 Task: Check the sale-to-list ratio of beach access in the last 5 years.
Action: Mouse moved to (948, 217)
Screenshot: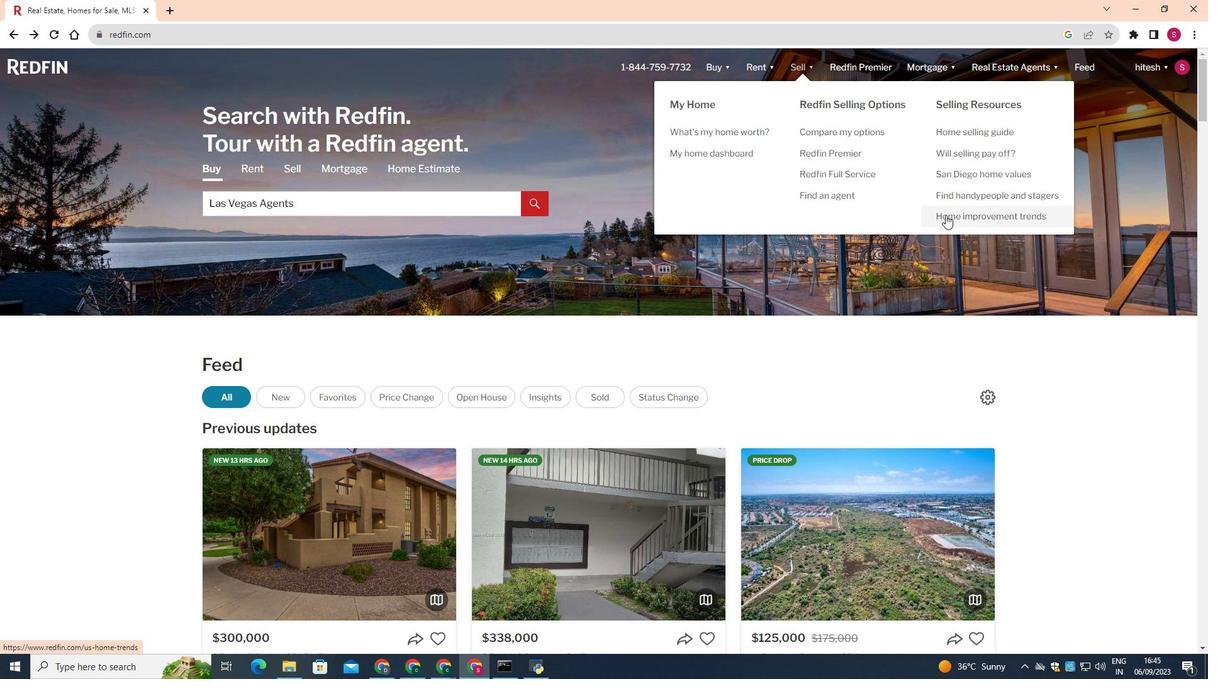 
Action: Mouse pressed left at (948, 217)
Screenshot: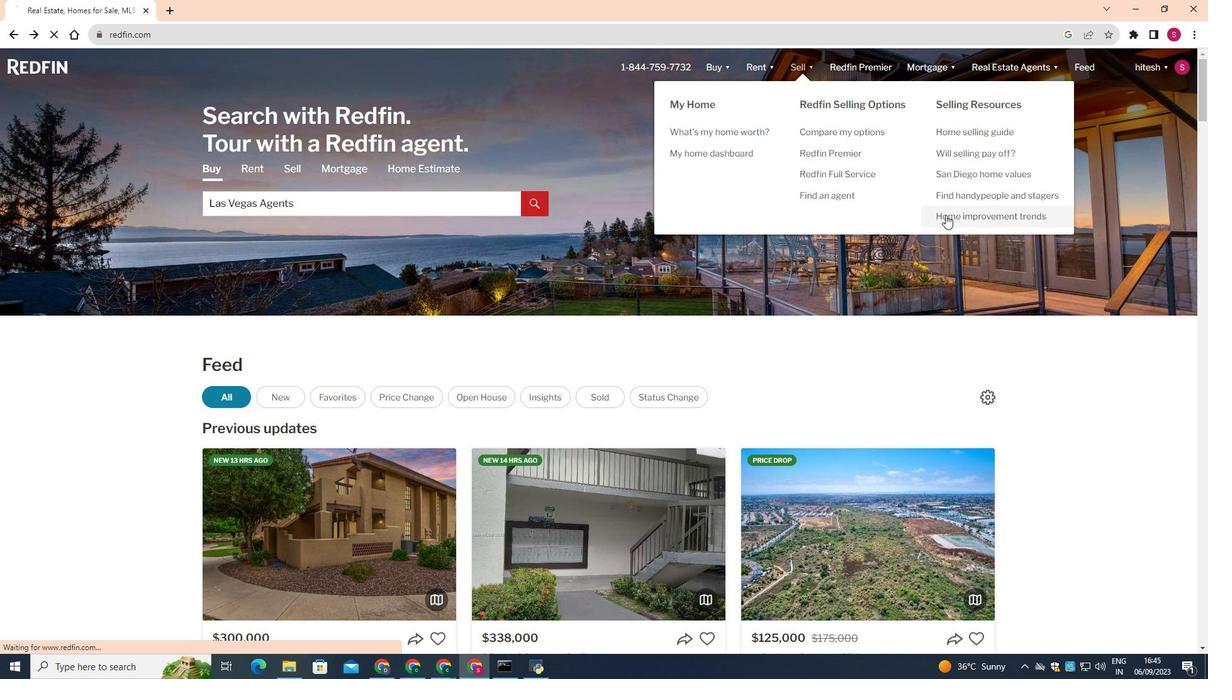 
Action: Mouse moved to (542, 394)
Screenshot: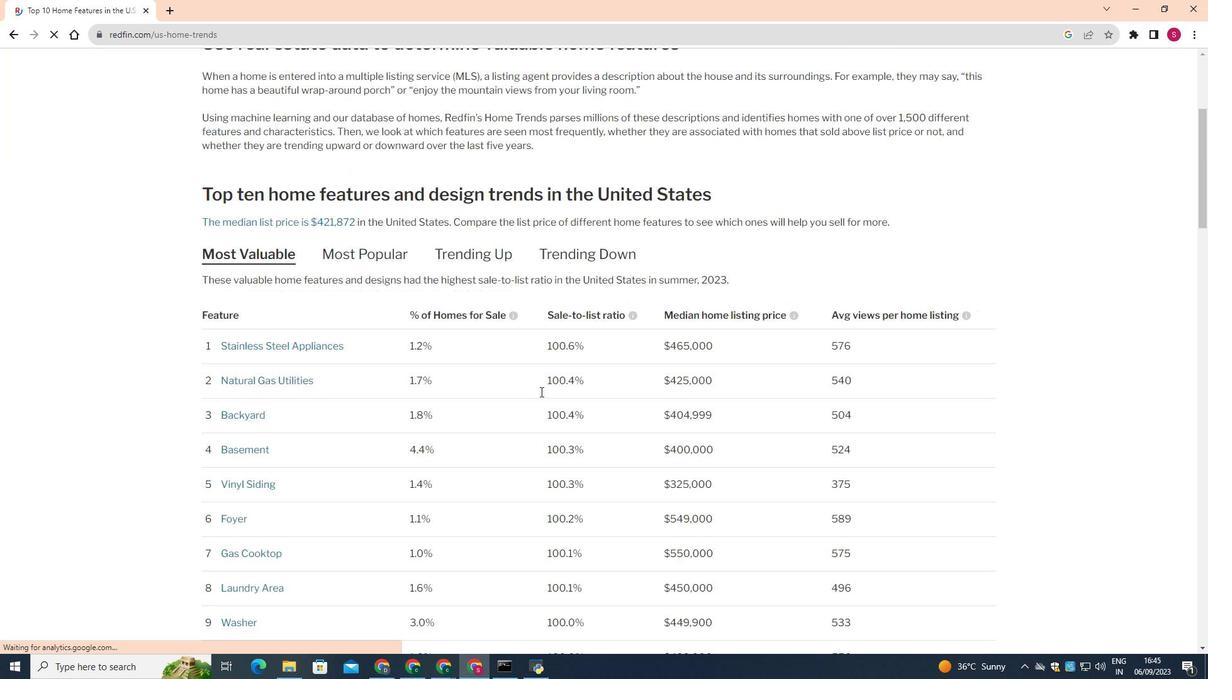 
Action: Mouse scrolled (542, 393) with delta (0, 0)
Screenshot: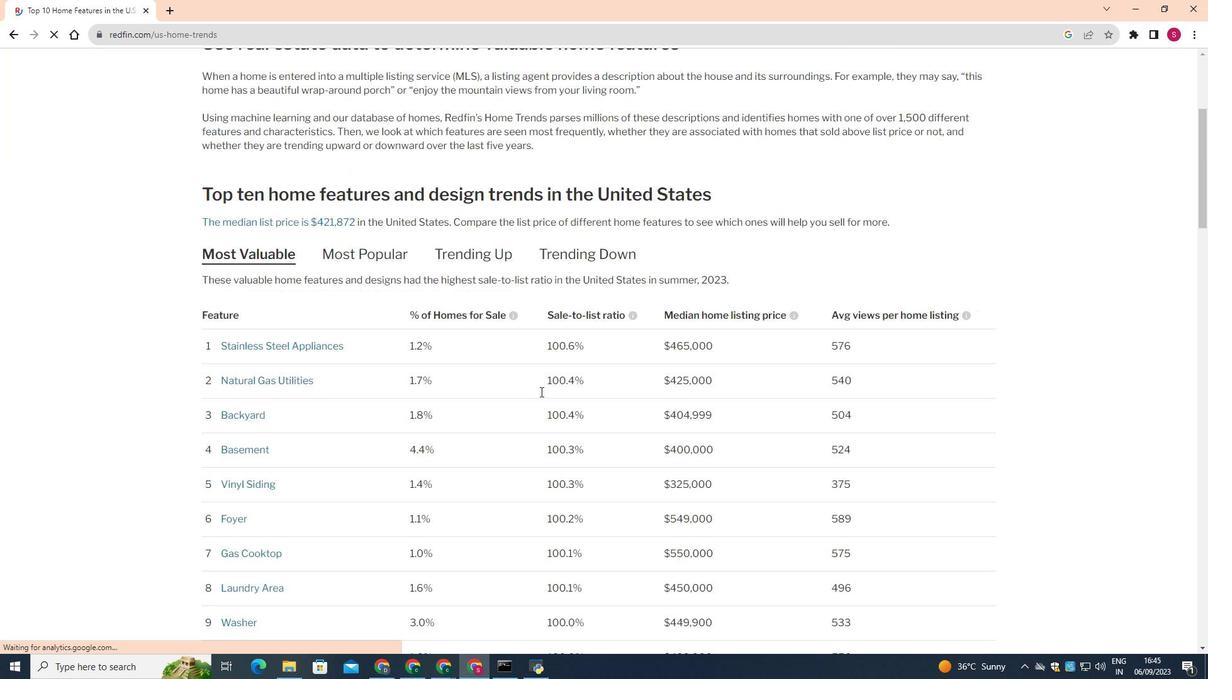 
Action: Mouse scrolled (542, 393) with delta (0, 0)
Screenshot: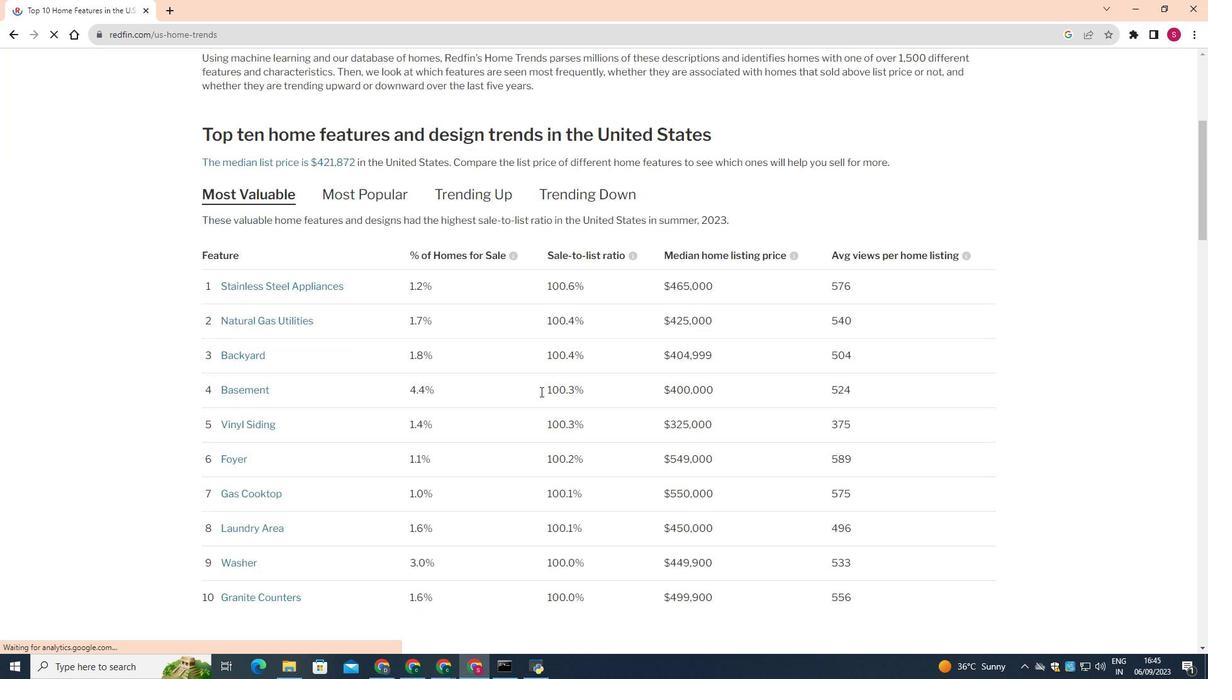 
Action: Mouse scrolled (542, 393) with delta (0, 0)
Screenshot: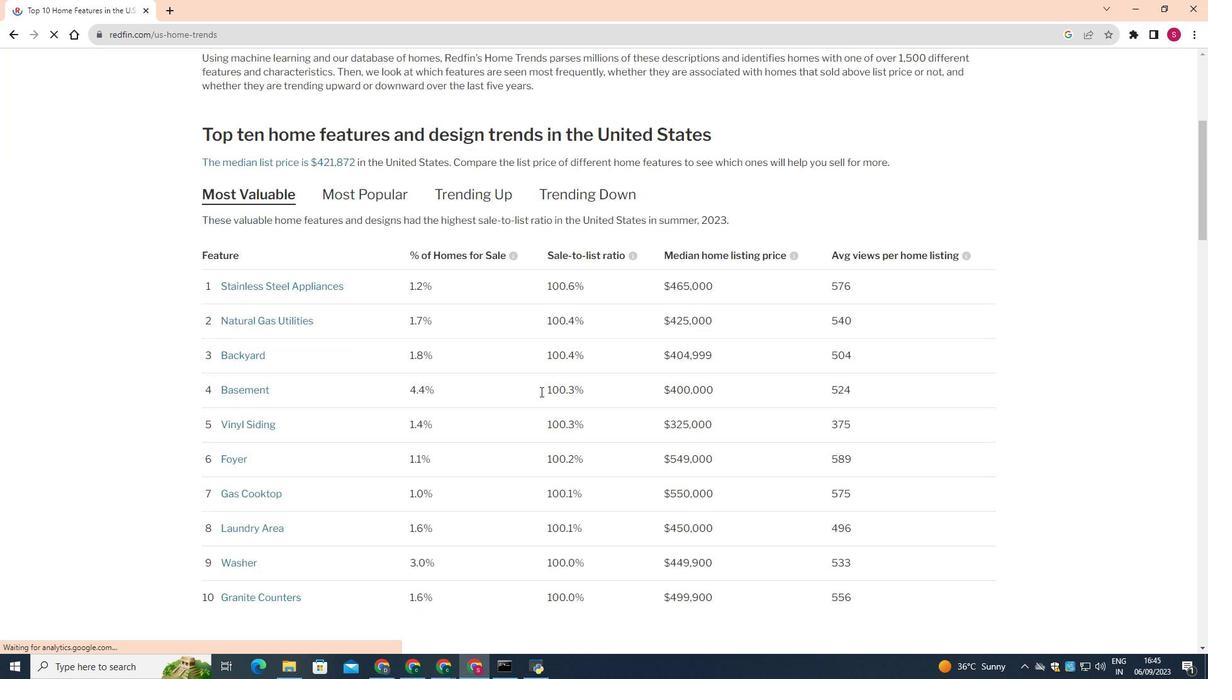
Action: Mouse scrolled (542, 393) with delta (0, 0)
Screenshot: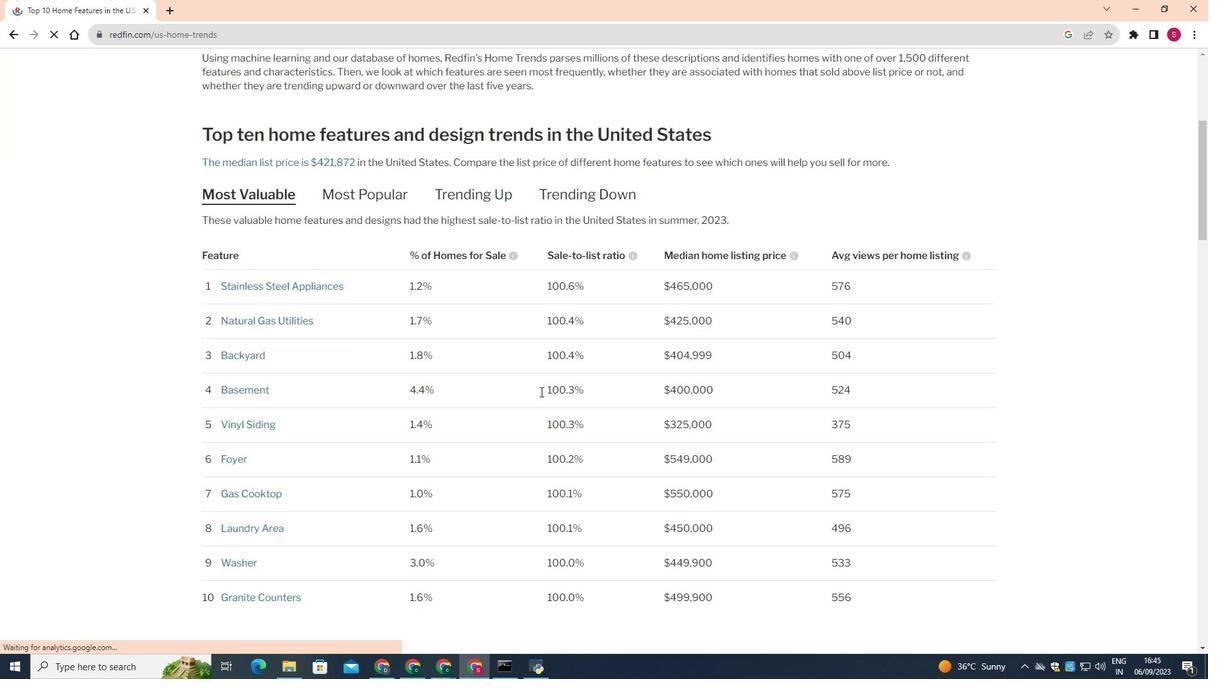 
Action: Mouse scrolled (542, 393) with delta (0, 0)
Screenshot: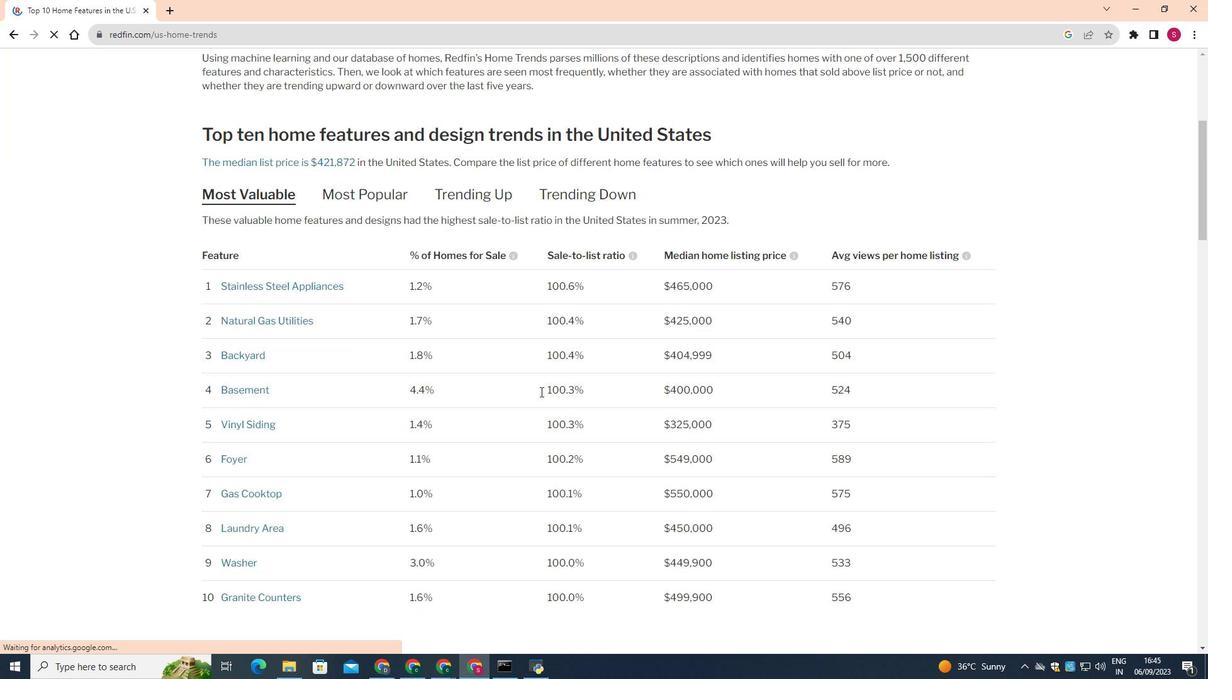 
Action: Mouse scrolled (542, 393) with delta (0, 0)
Screenshot: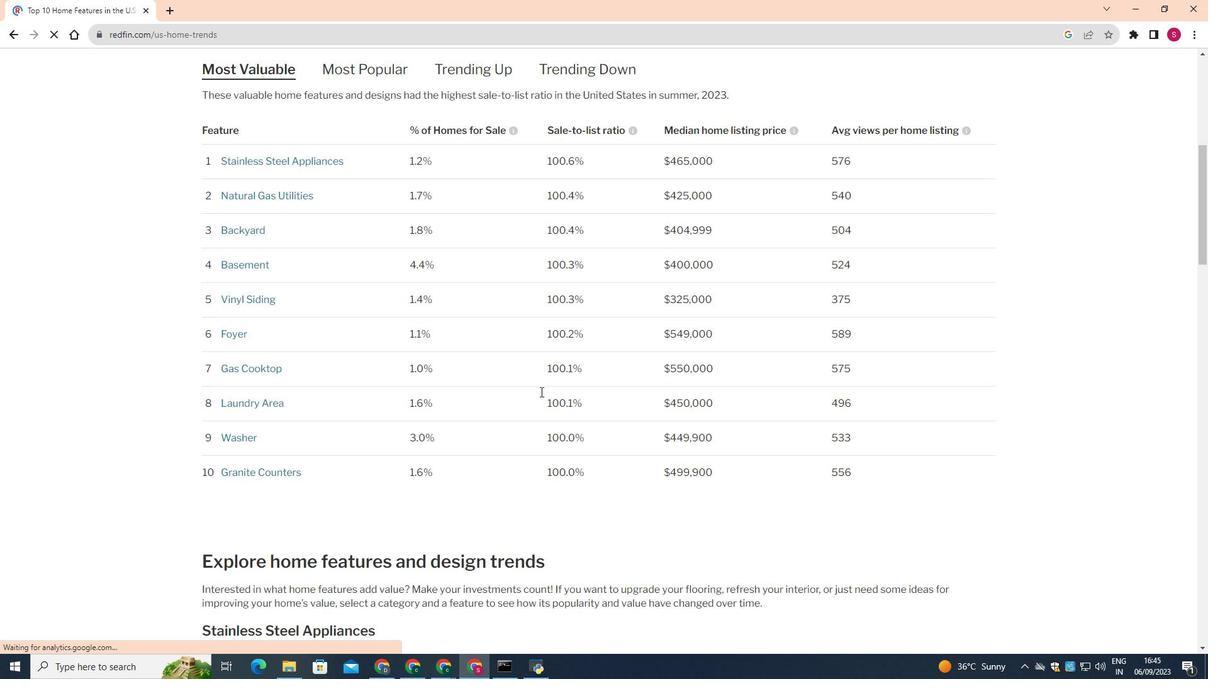
Action: Mouse scrolled (542, 393) with delta (0, 0)
Screenshot: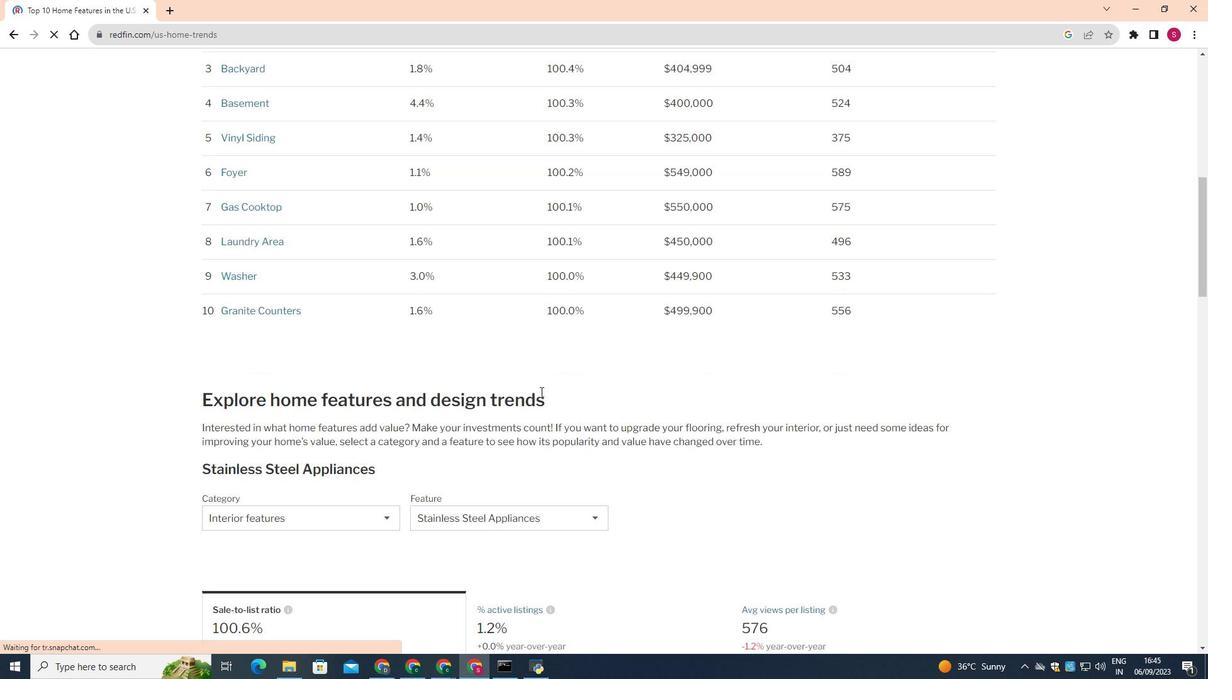 
Action: Mouse scrolled (542, 393) with delta (0, 0)
Screenshot: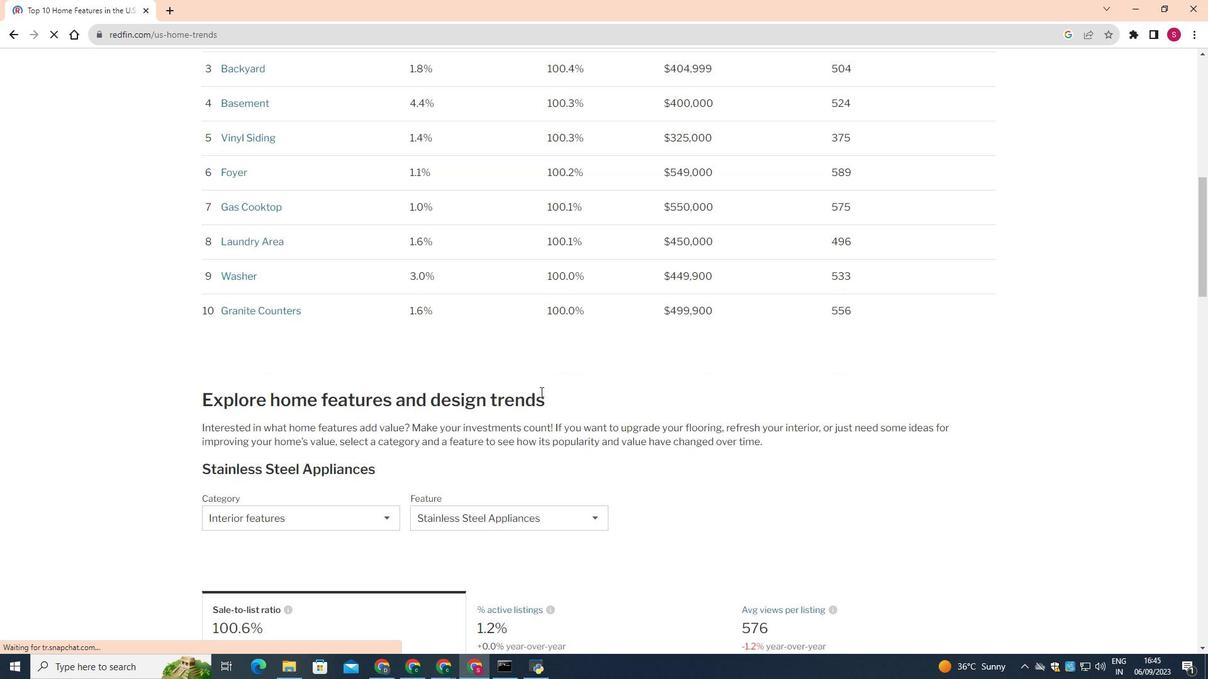 
Action: Mouse scrolled (542, 393) with delta (0, 0)
Screenshot: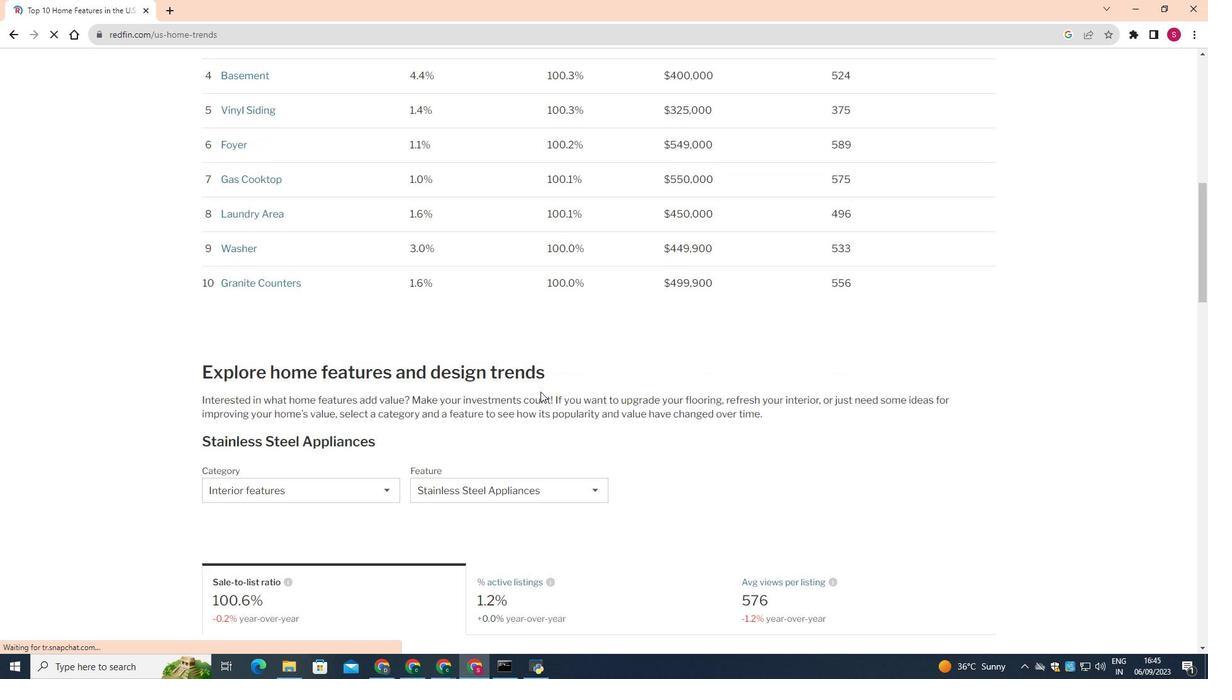 
Action: Mouse scrolled (542, 393) with delta (0, 0)
Screenshot: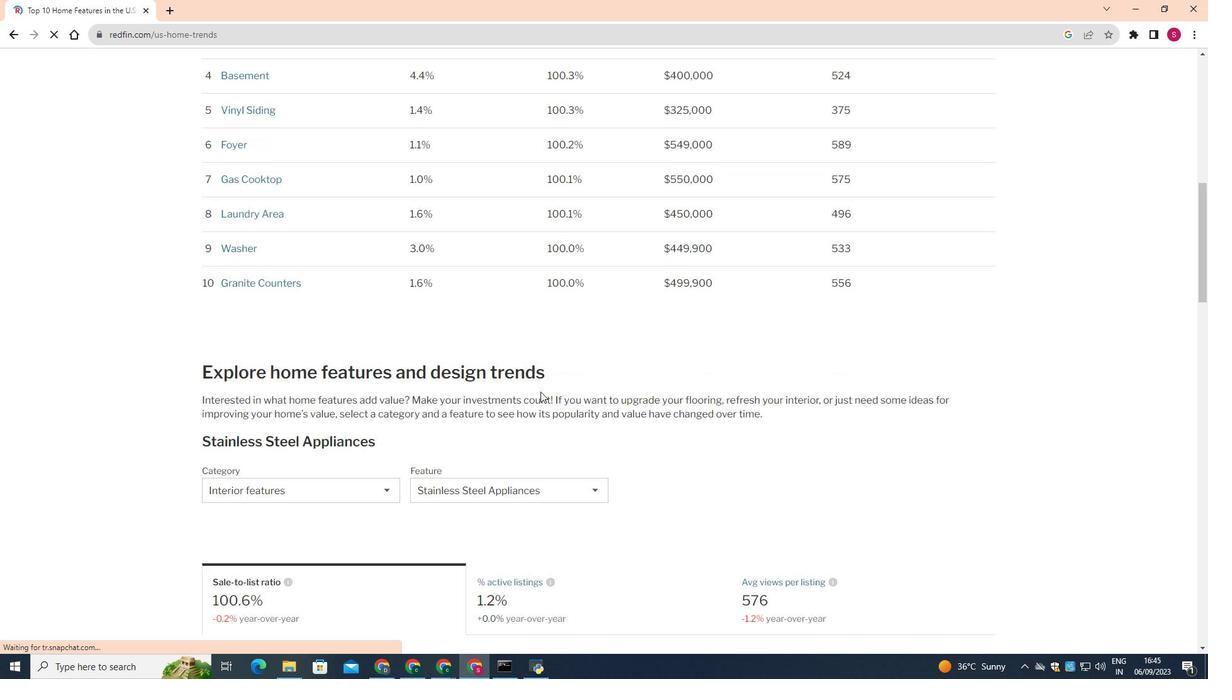 
Action: Mouse scrolled (542, 393) with delta (0, 0)
Screenshot: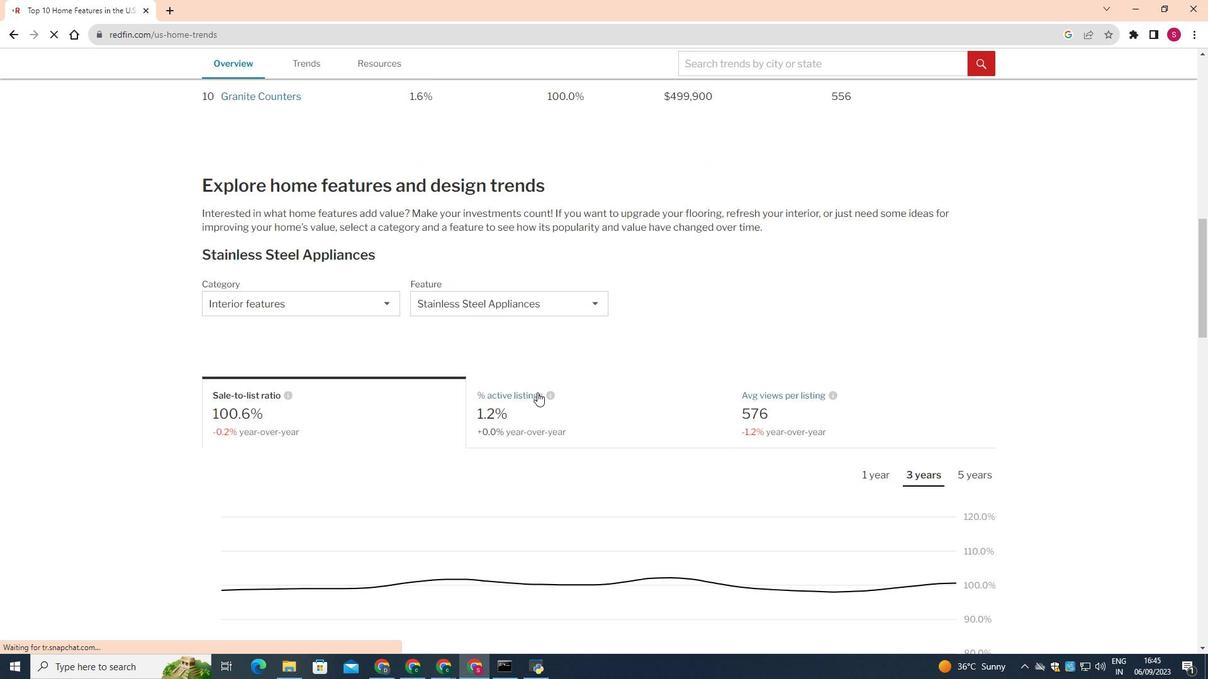 
Action: Mouse scrolled (542, 393) with delta (0, 0)
Screenshot: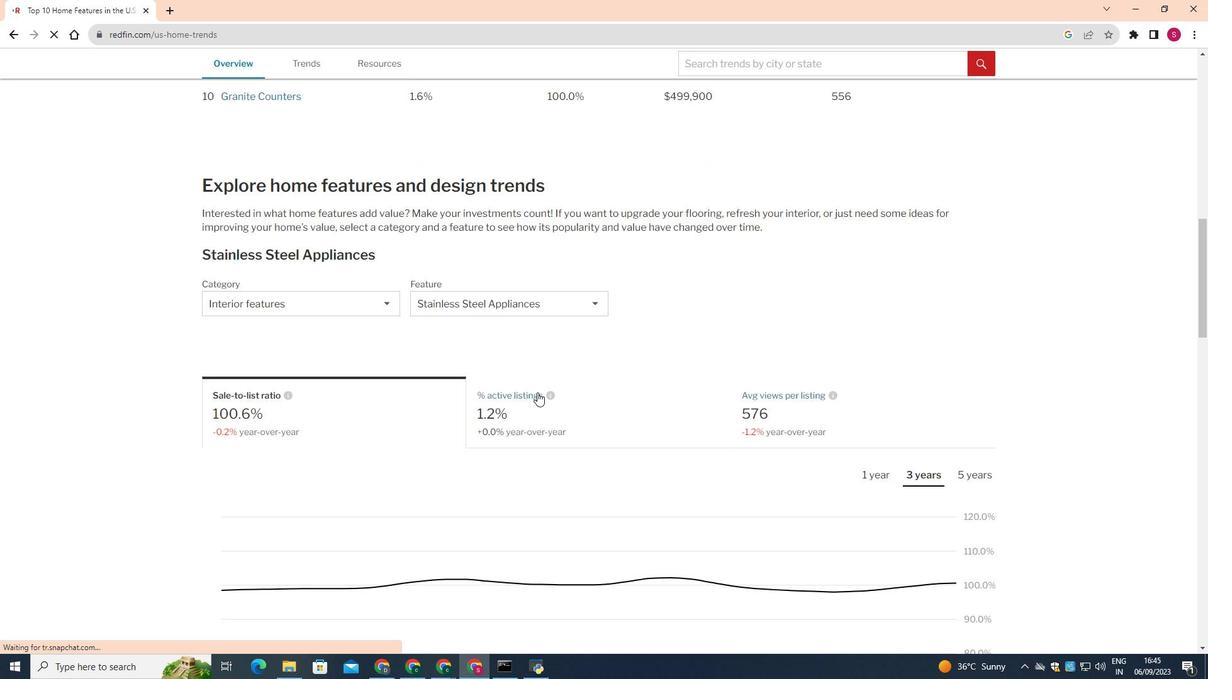 
Action: Mouse scrolled (542, 393) with delta (0, 0)
Screenshot: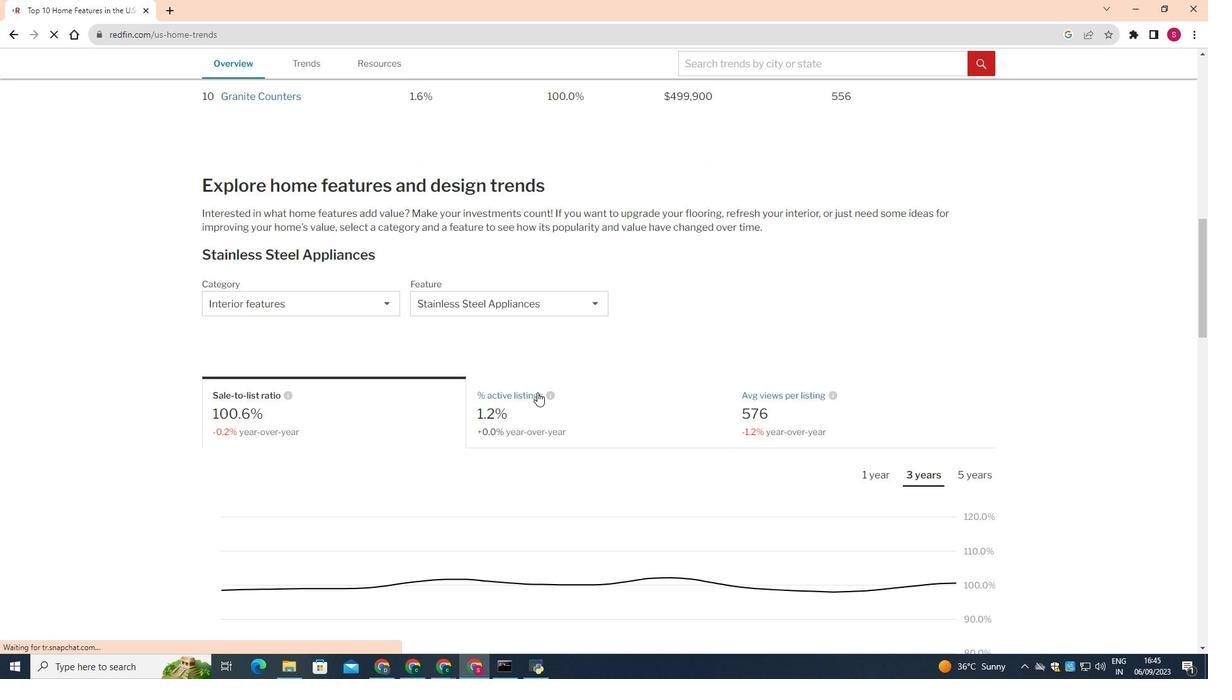 
Action: Mouse moved to (319, 304)
Screenshot: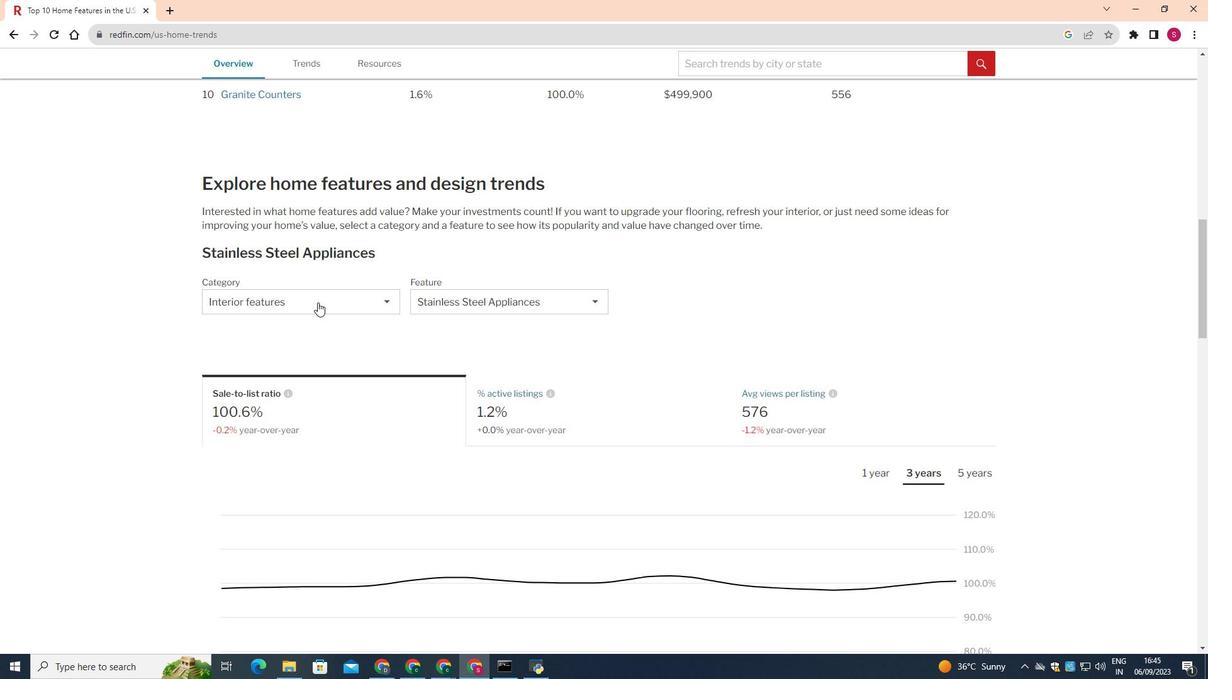 
Action: Mouse pressed left at (319, 304)
Screenshot: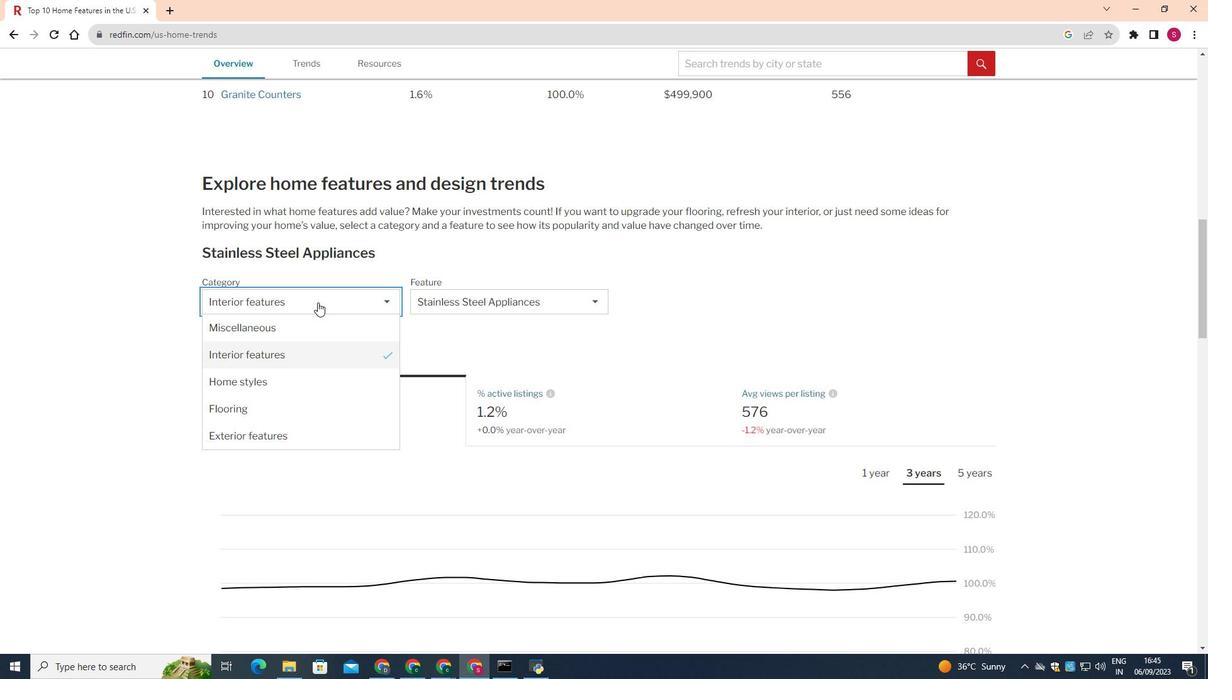 
Action: Mouse moved to (307, 329)
Screenshot: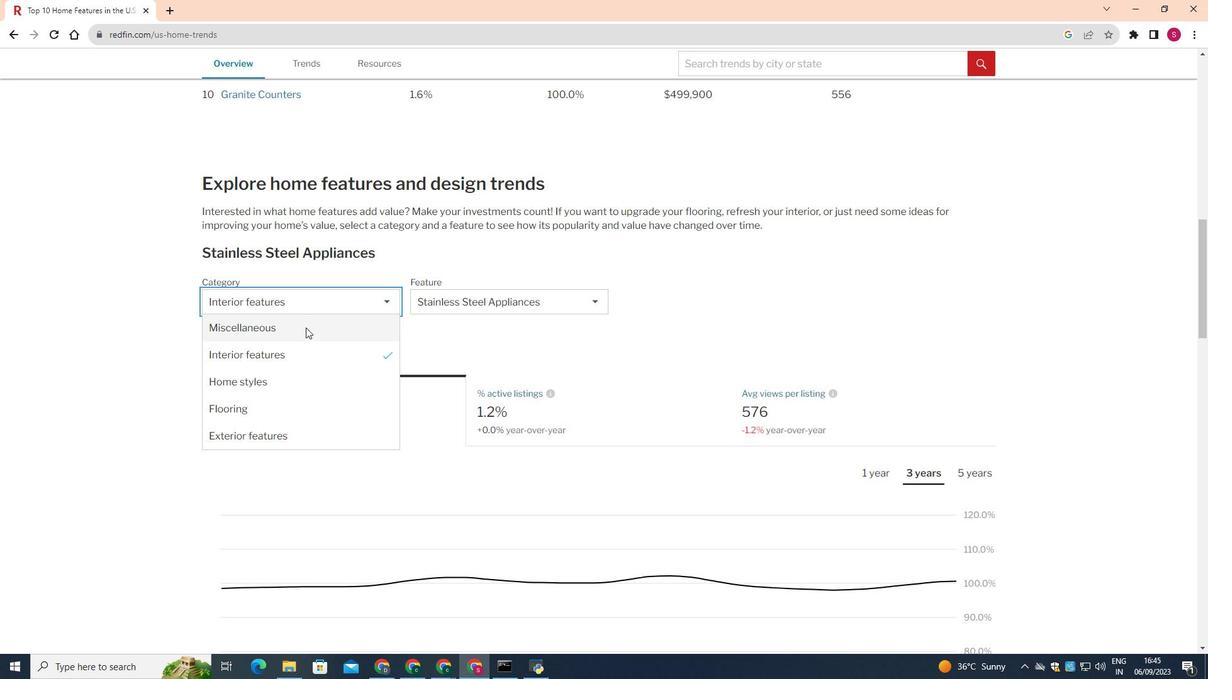 
Action: Mouse pressed left at (307, 329)
Screenshot: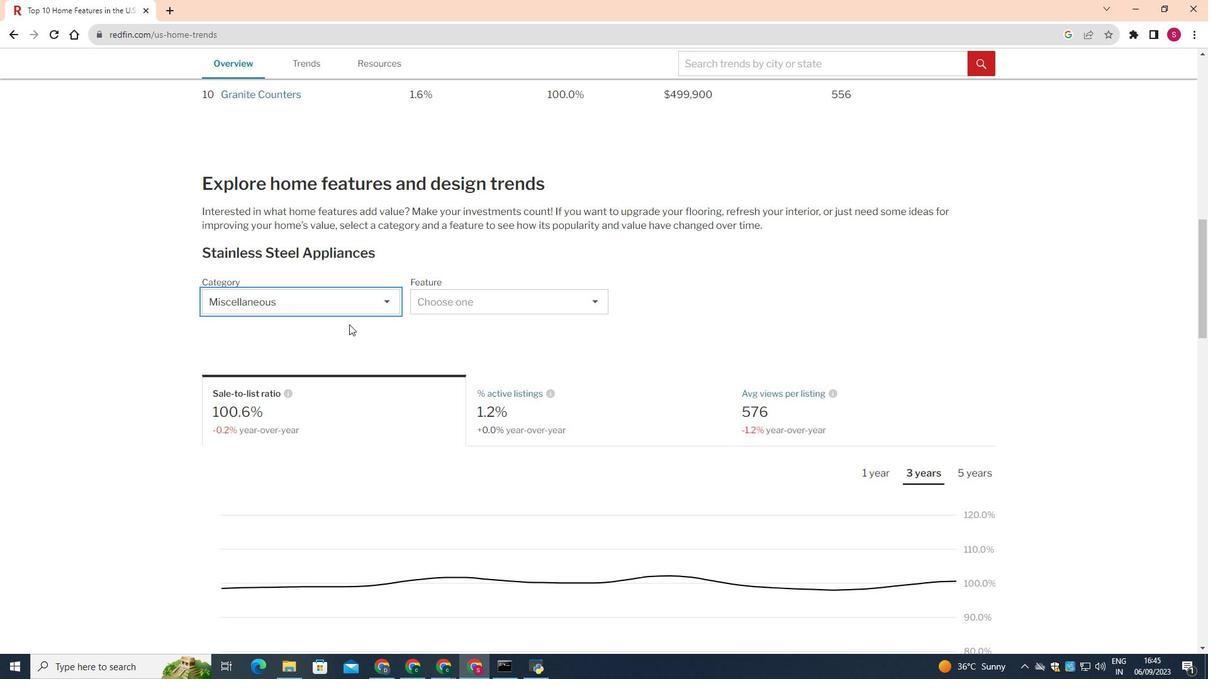 
Action: Mouse moved to (478, 305)
Screenshot: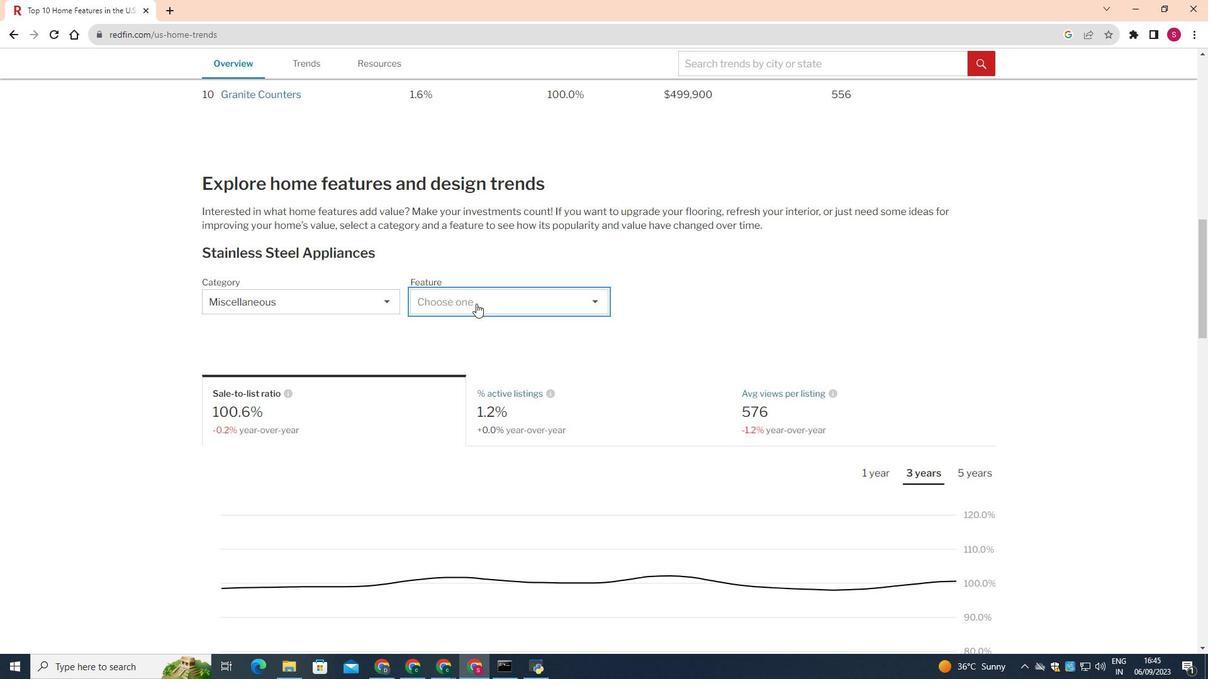 
Action: Mouse pressed left at (478, 305)
Screenshot: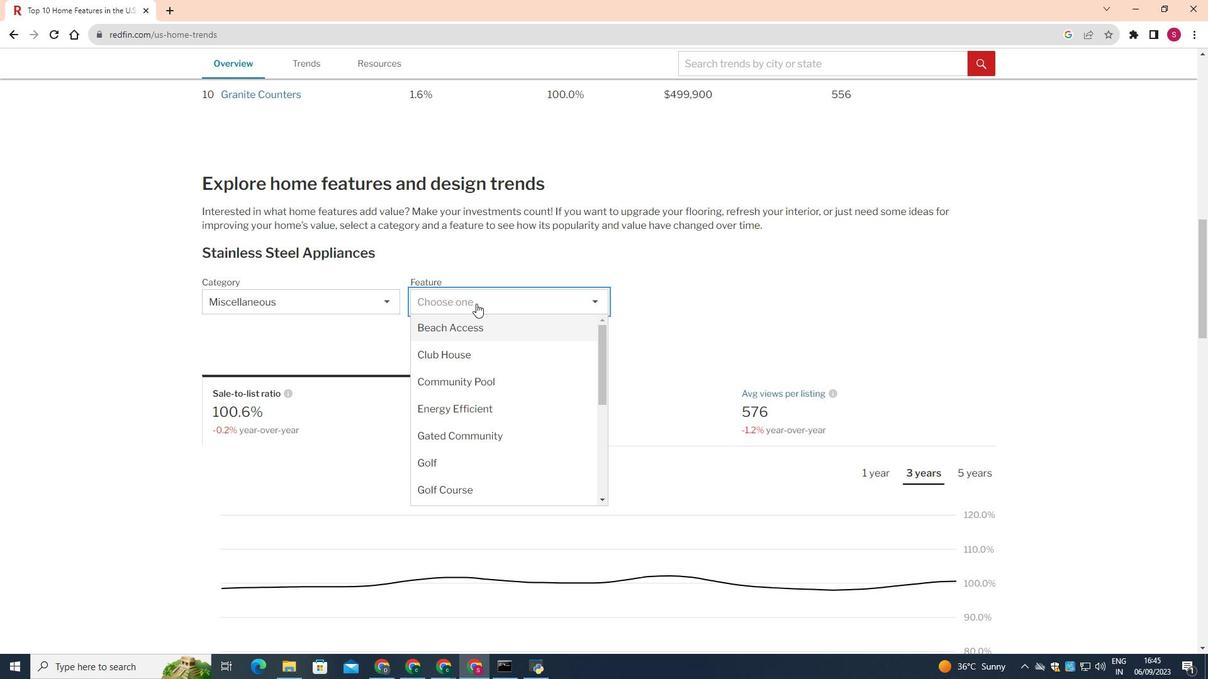 
Action: Mouse moved to (474, 330)
Screenshot: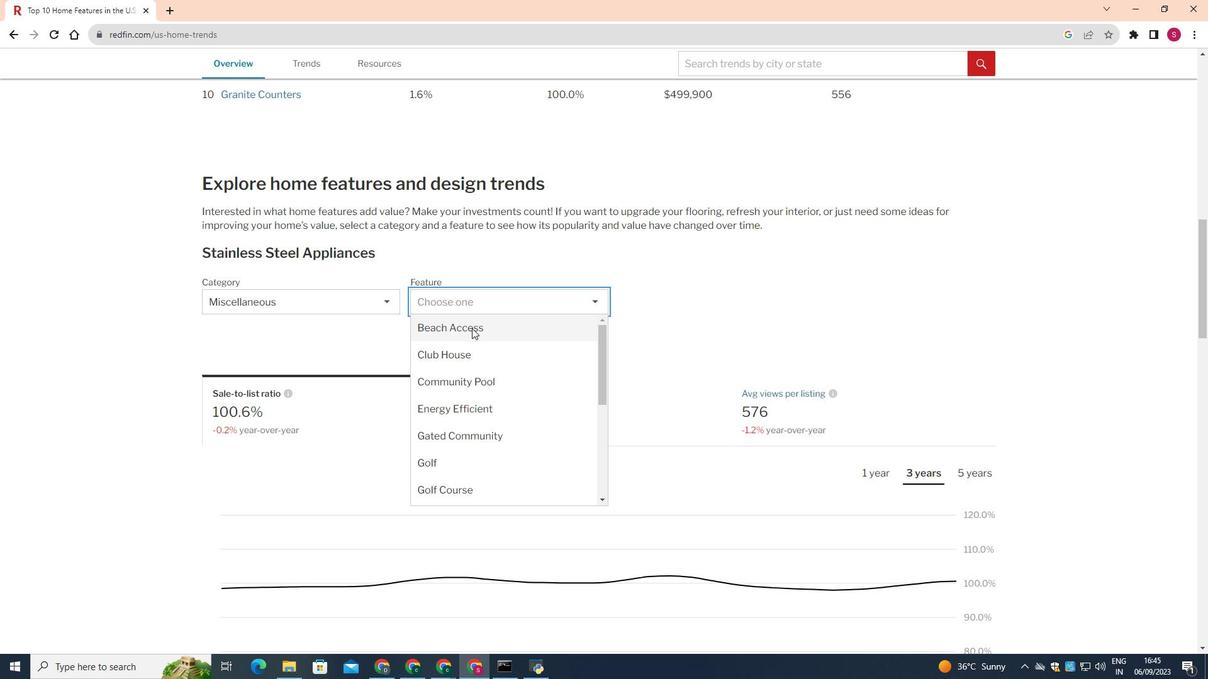 
Action: Mouse pressed left at (474, 330)
Screenshot: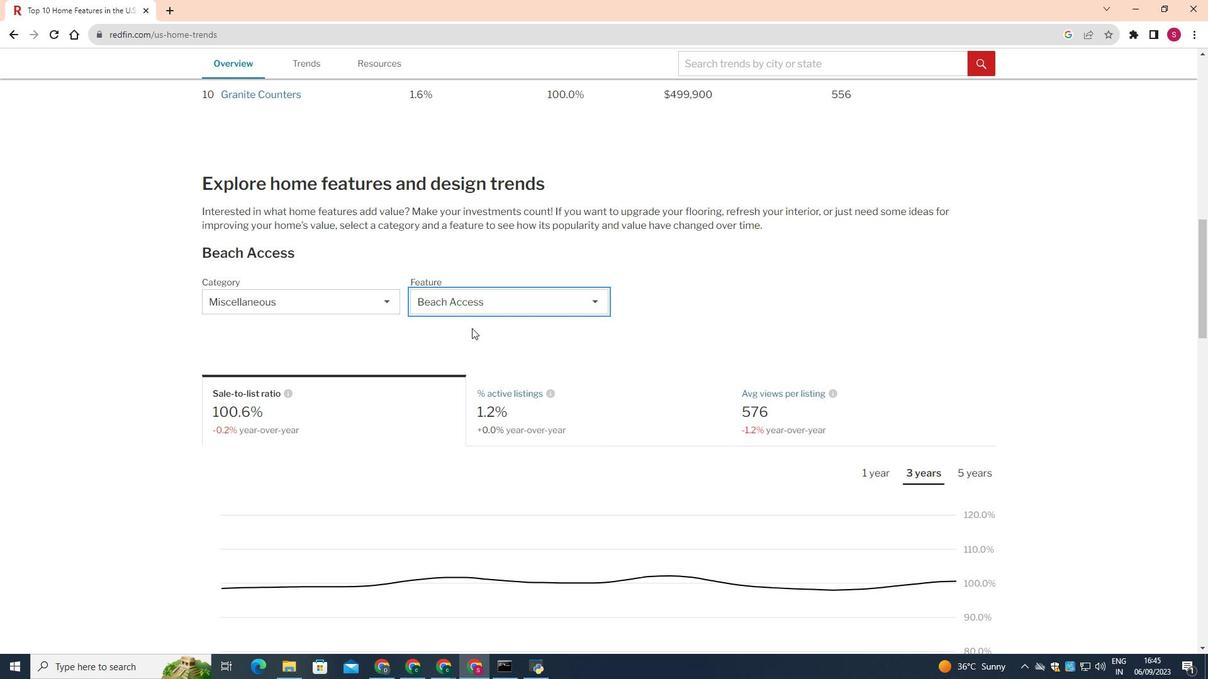 
Action: Mouse moved to (321, 400)
Screenshot: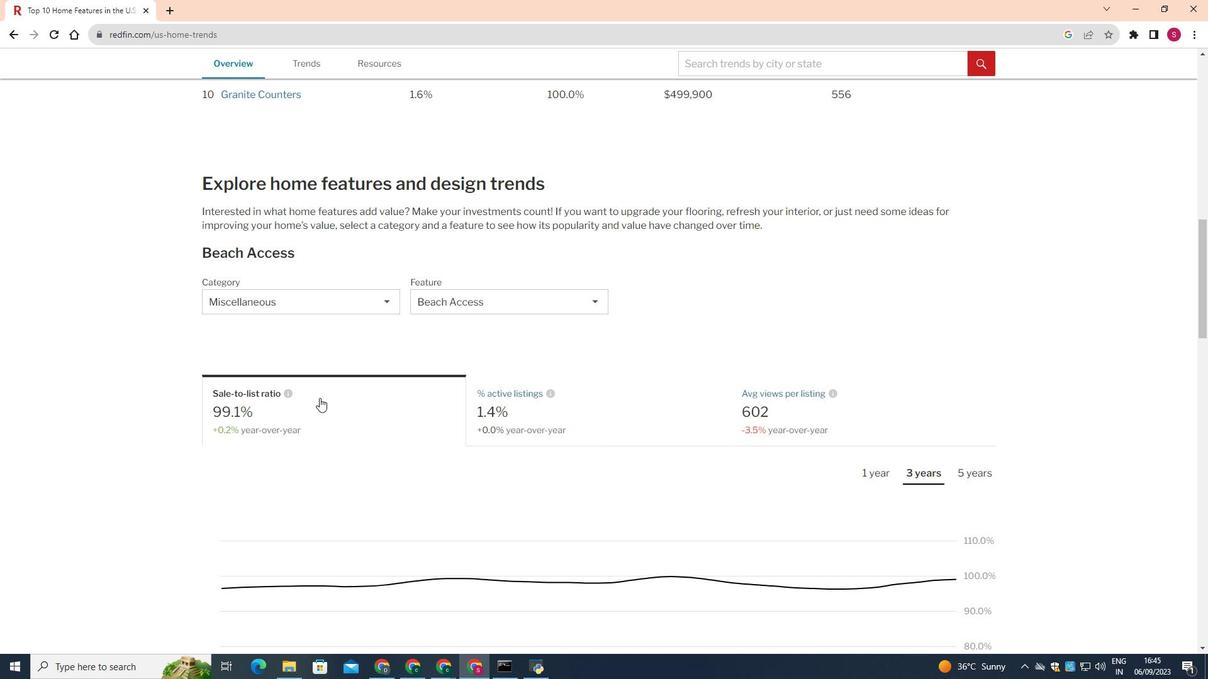 
Action: Mouse pressed left at (321, 400)
Screenshot: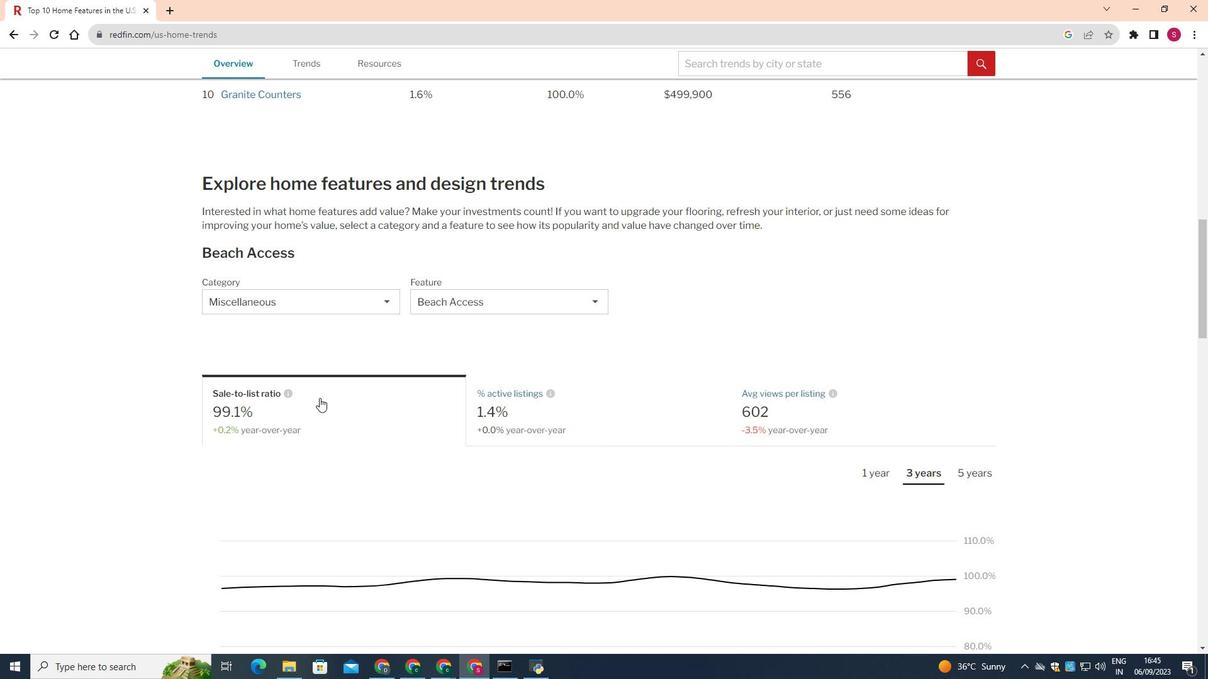 
Action: Mouse moved to (983, 477)
Screenshot: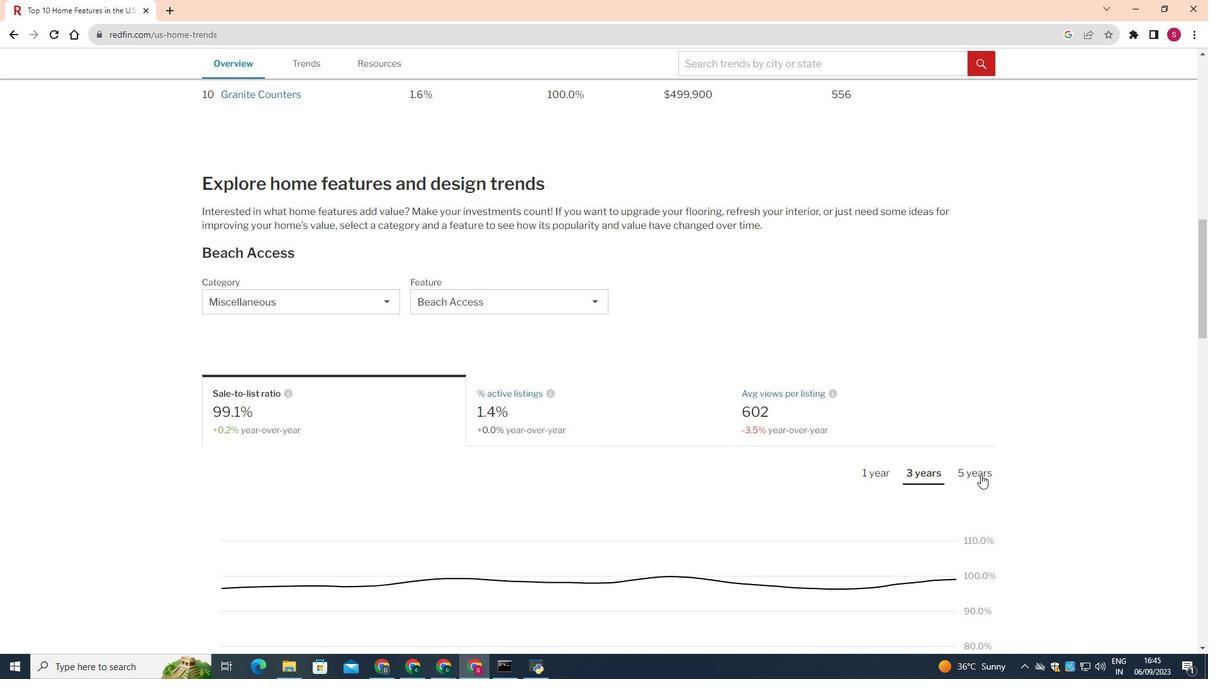 
Action: Mouse pressed left at (983, 477)
Screenshot: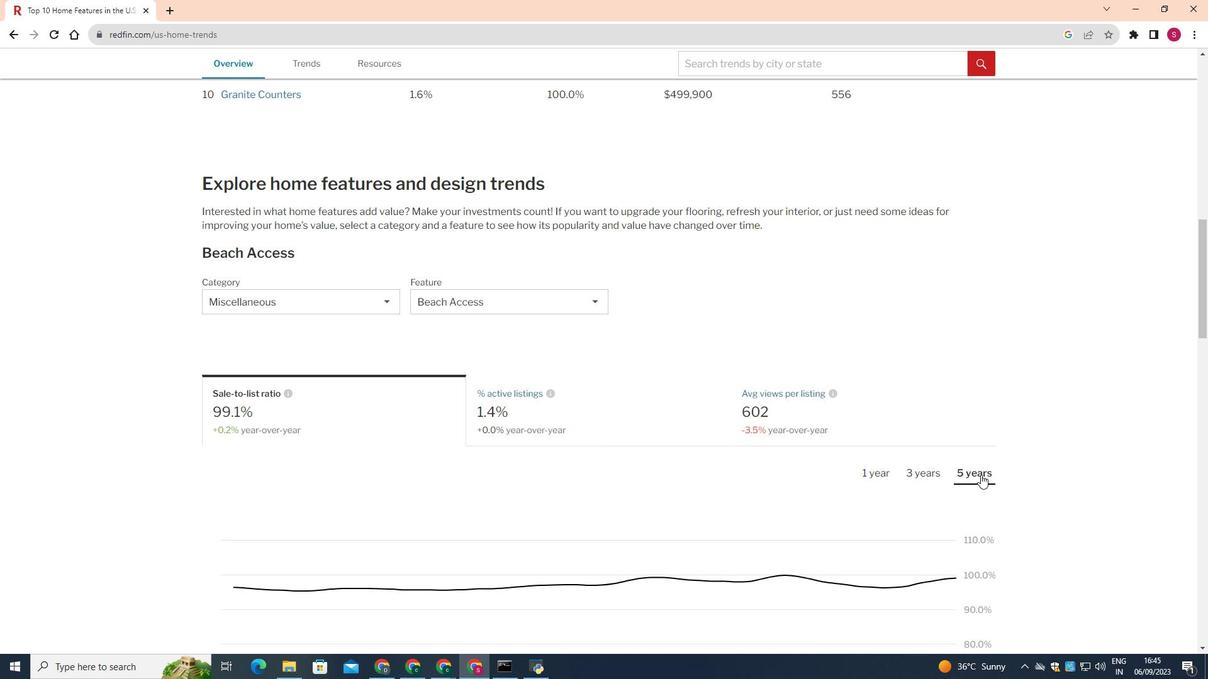 
Action: Mouse moved to (859, 488)
Screenshot: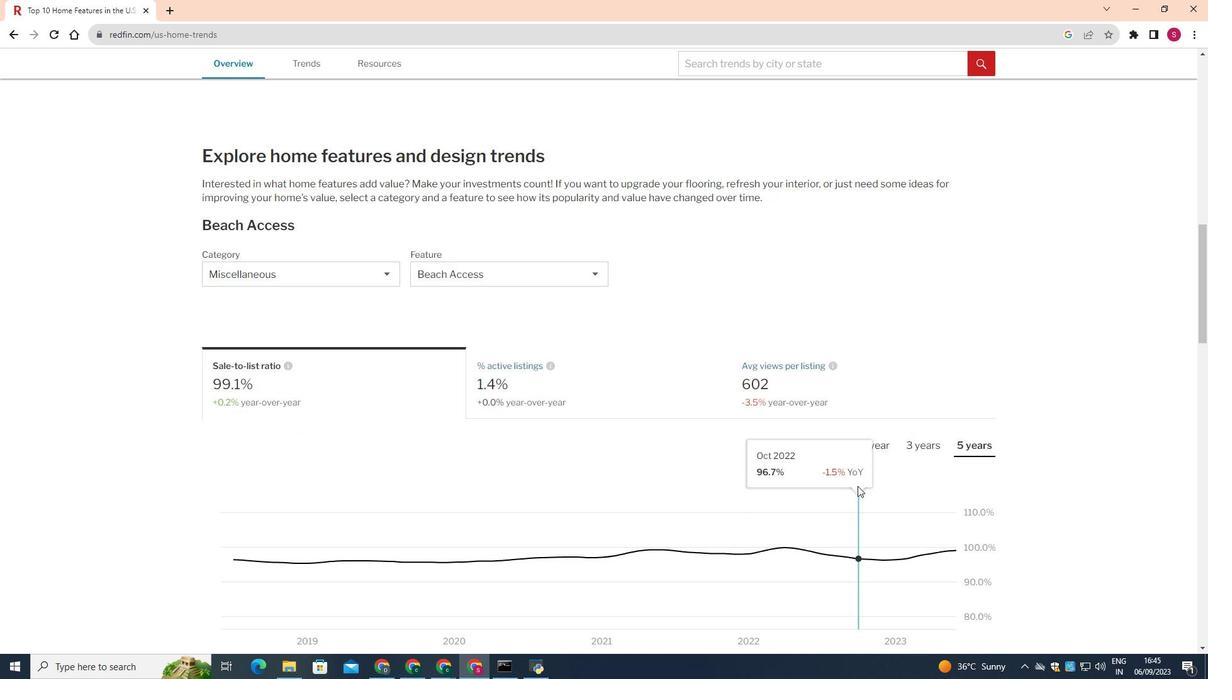 
Action: Mouse scrolled (859, 487) with delta (0, 0)
Screenshot: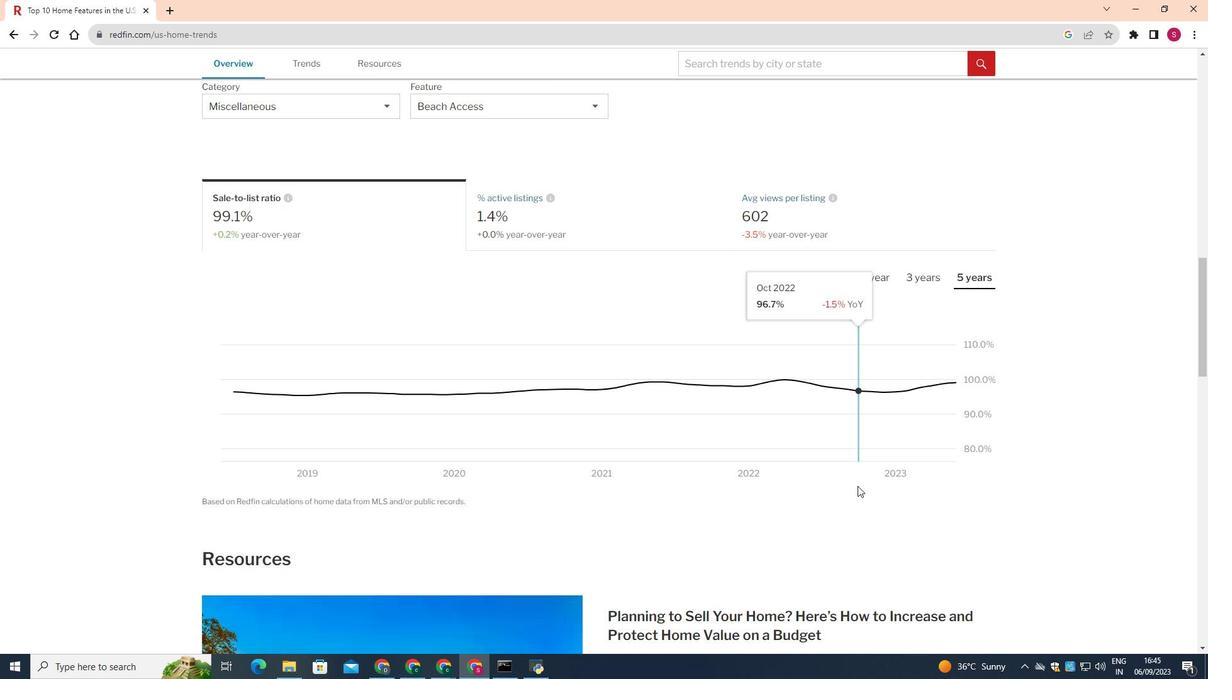 
Action: Mouse scrolled (859, 487) with delta (0, 0)
Screenshot: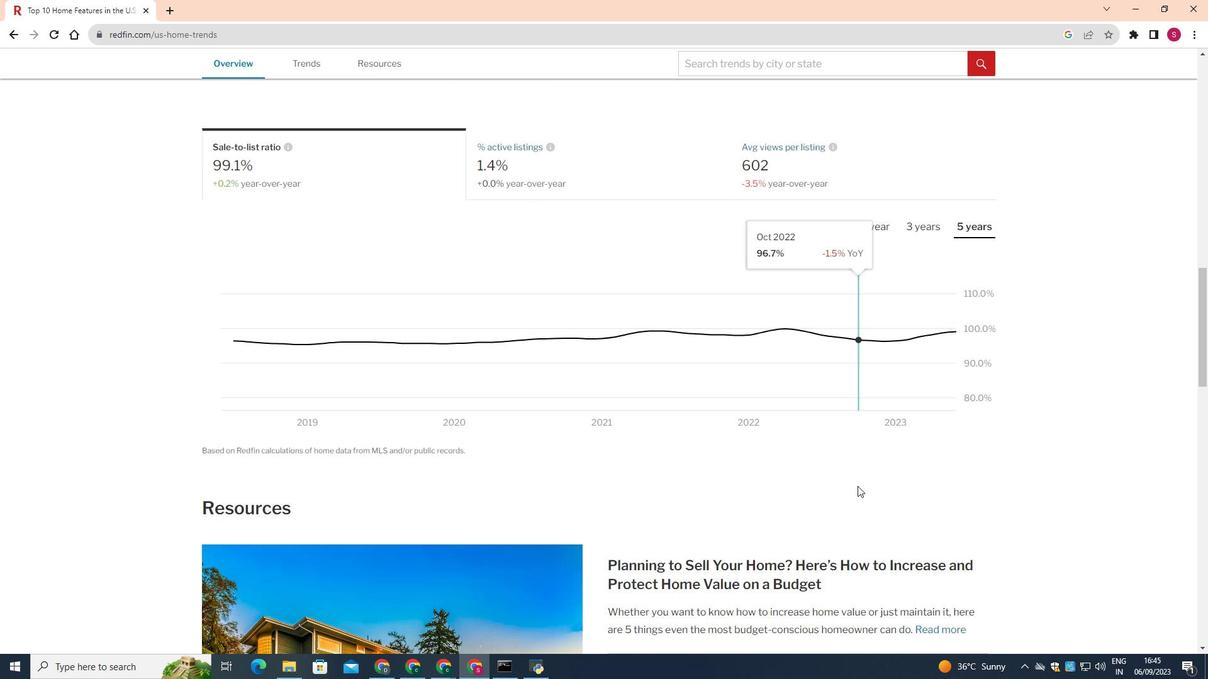 
Action: Mouse scrolled (859, 487) with delta (0, 0)
Screenshot: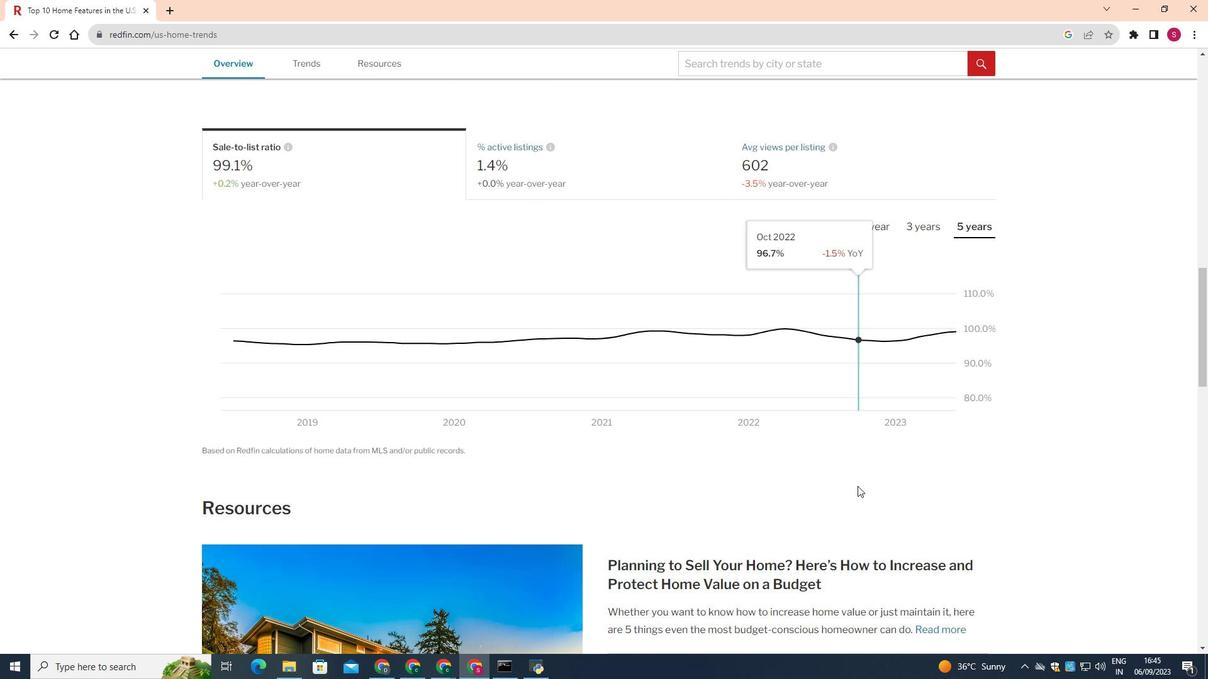 
Action: Mouse scrolled (859, 487) with delta (0, 0)
Screenshot: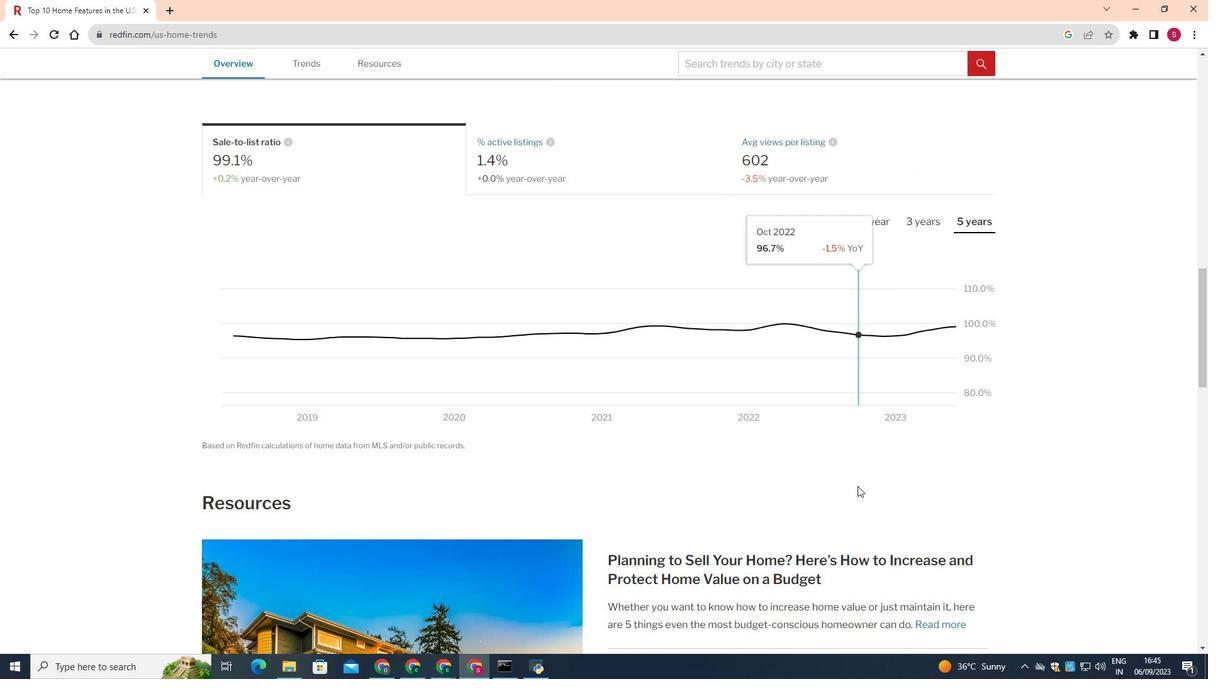 
